 Task: Sort the products in the category "Non-Alcoholic Wines" by unit price (low first).
Action: Mouse moved to (895, 317)
Screenshot: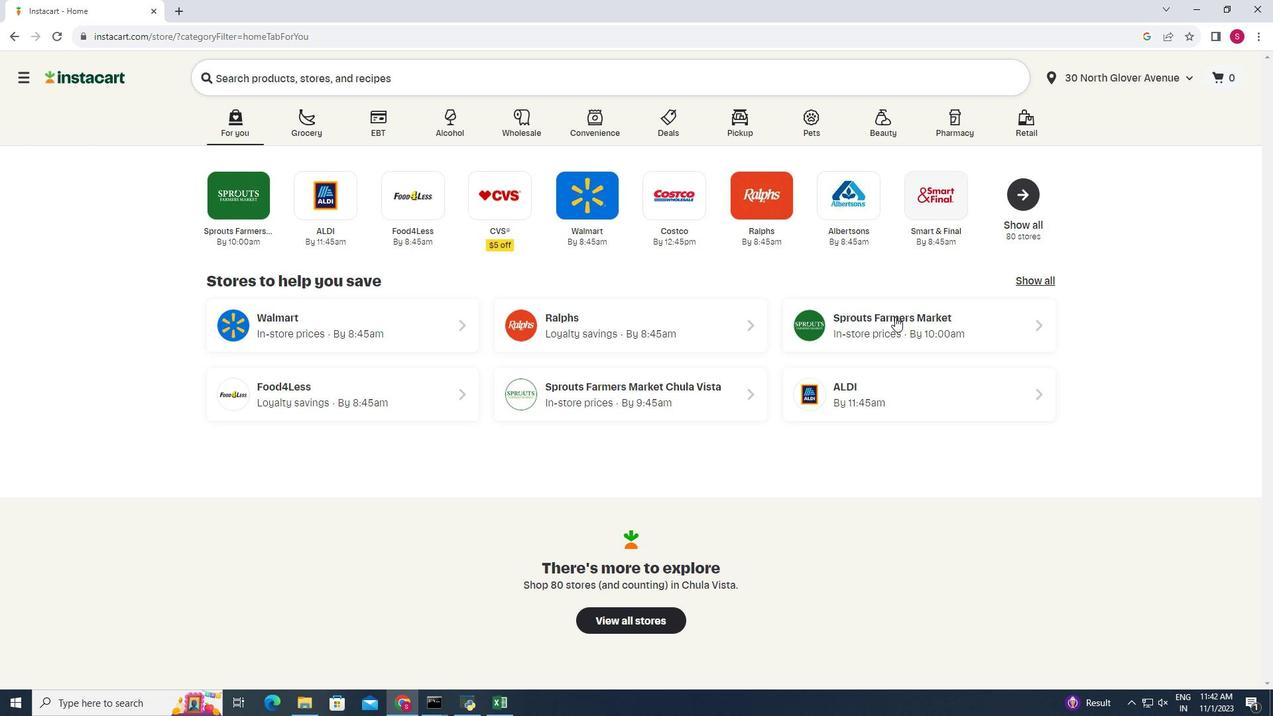 
Action: Mouse pressed left at (895, 317)
Screenshot: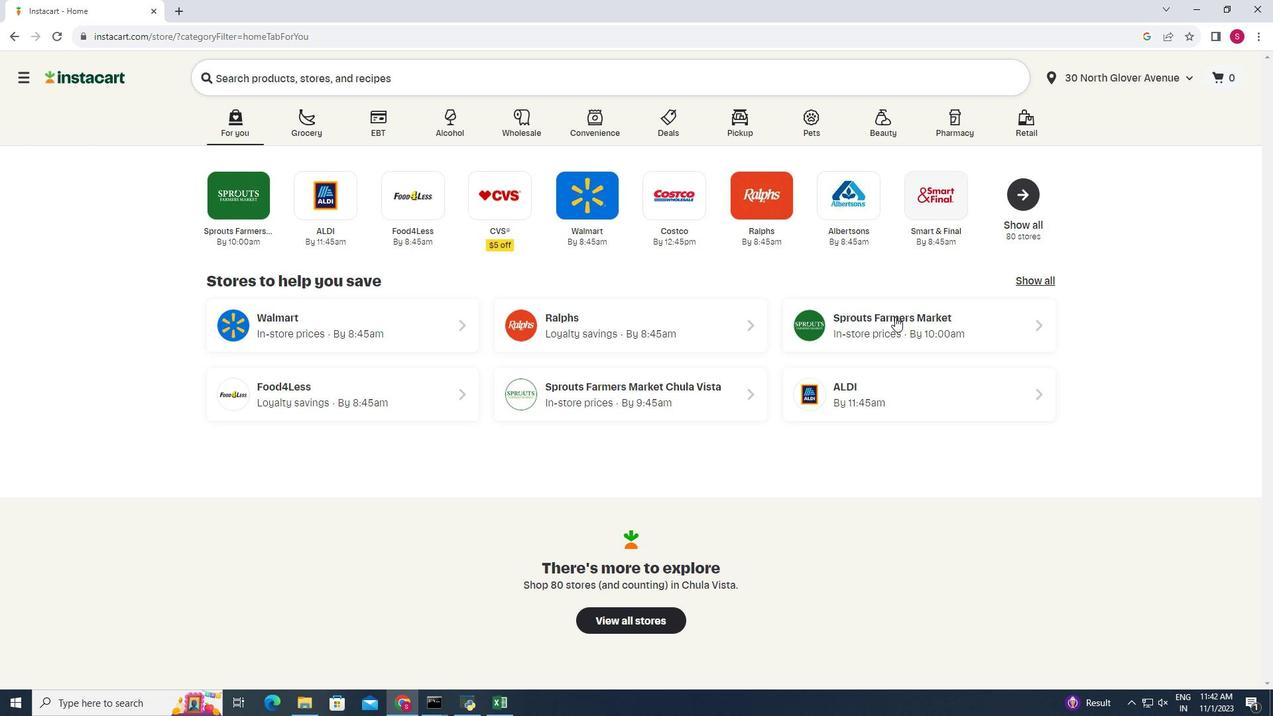 
Action: Mouse moved to (20, 632)
Screenshot: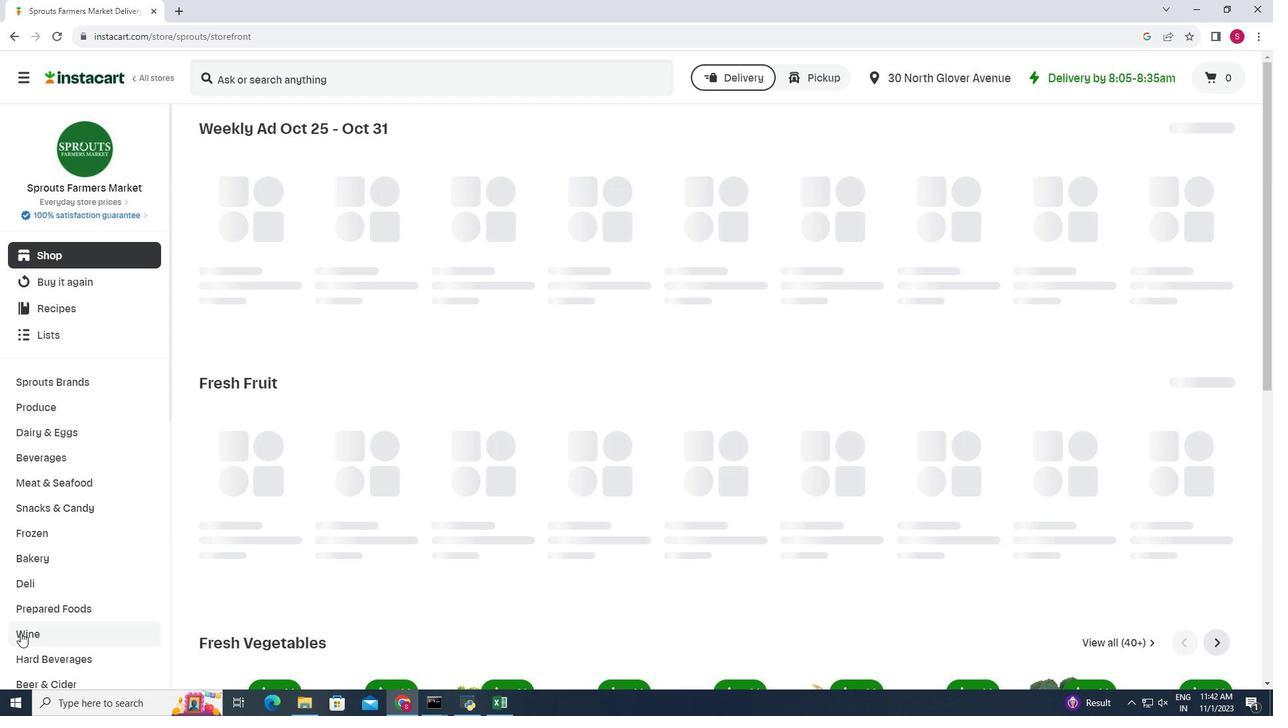 
Action: Mouse pressed left at (20, 632)
Screenshot: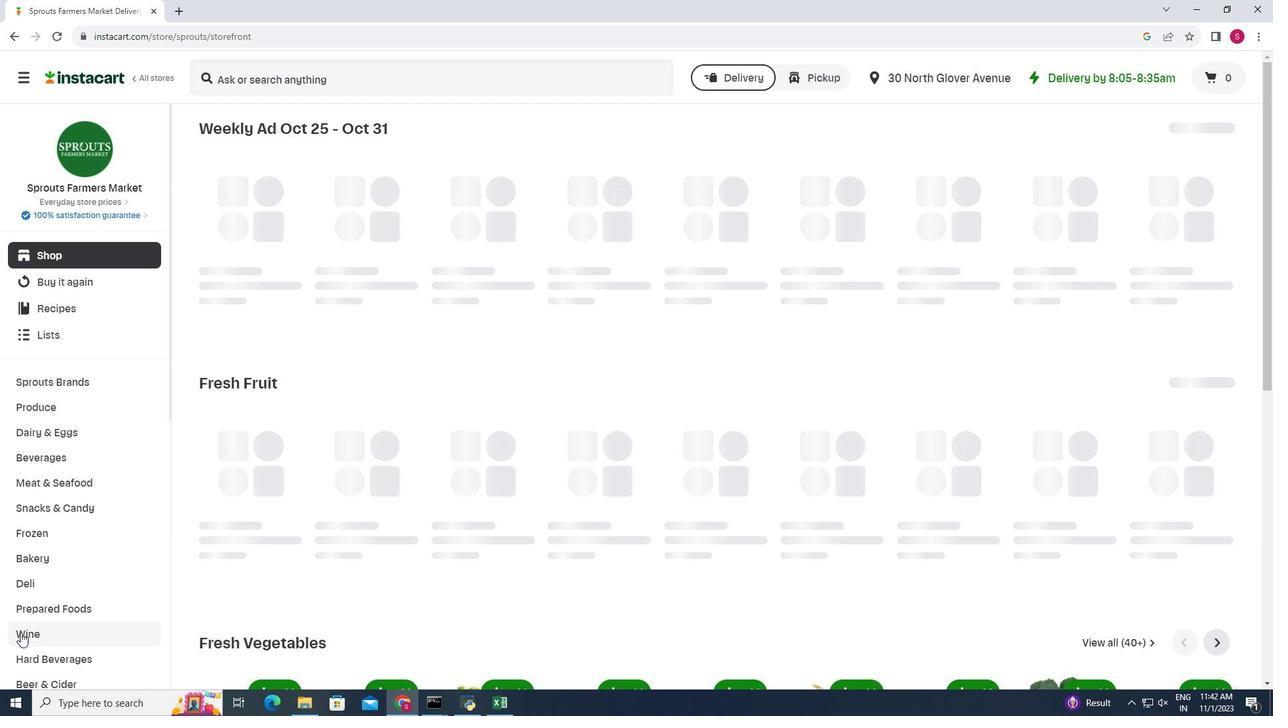 
Action: Mouse moved to (673, 165)
Screenshot: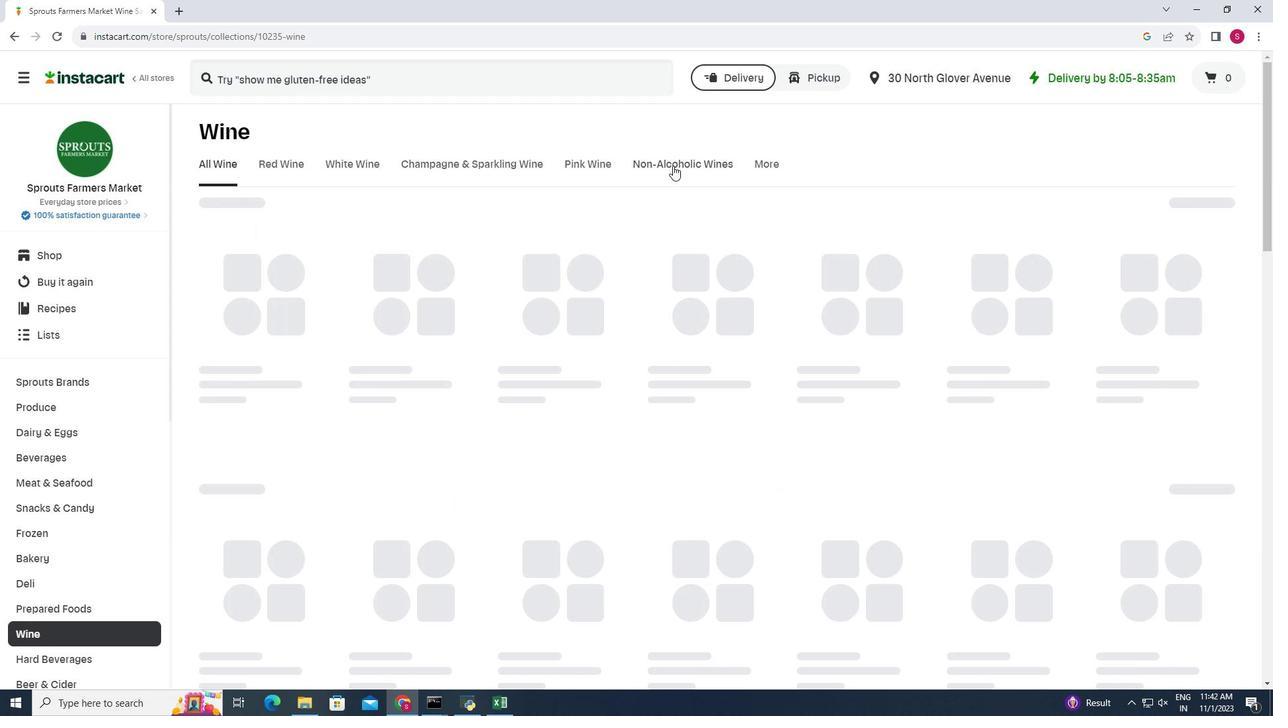 
Action: Mouse pressed left at (673, 165)
Screenshot: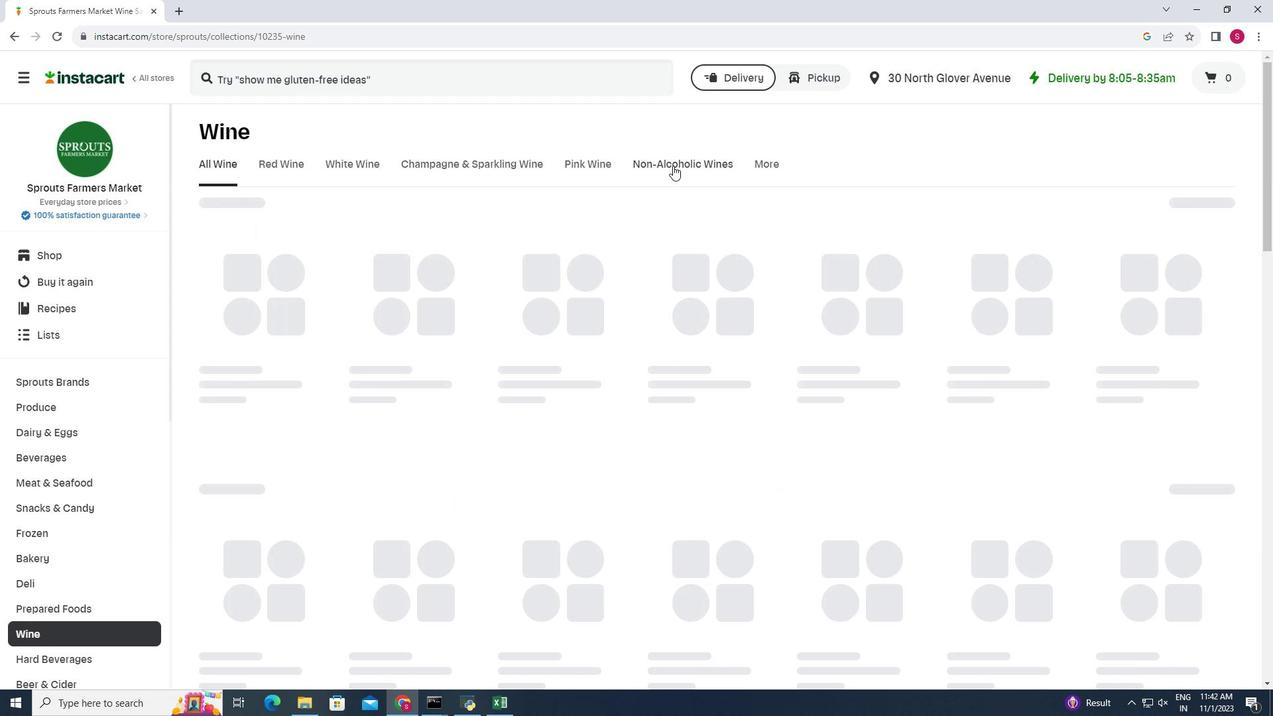 
Action: Mouse moved to (1229, 211)
Screenshot: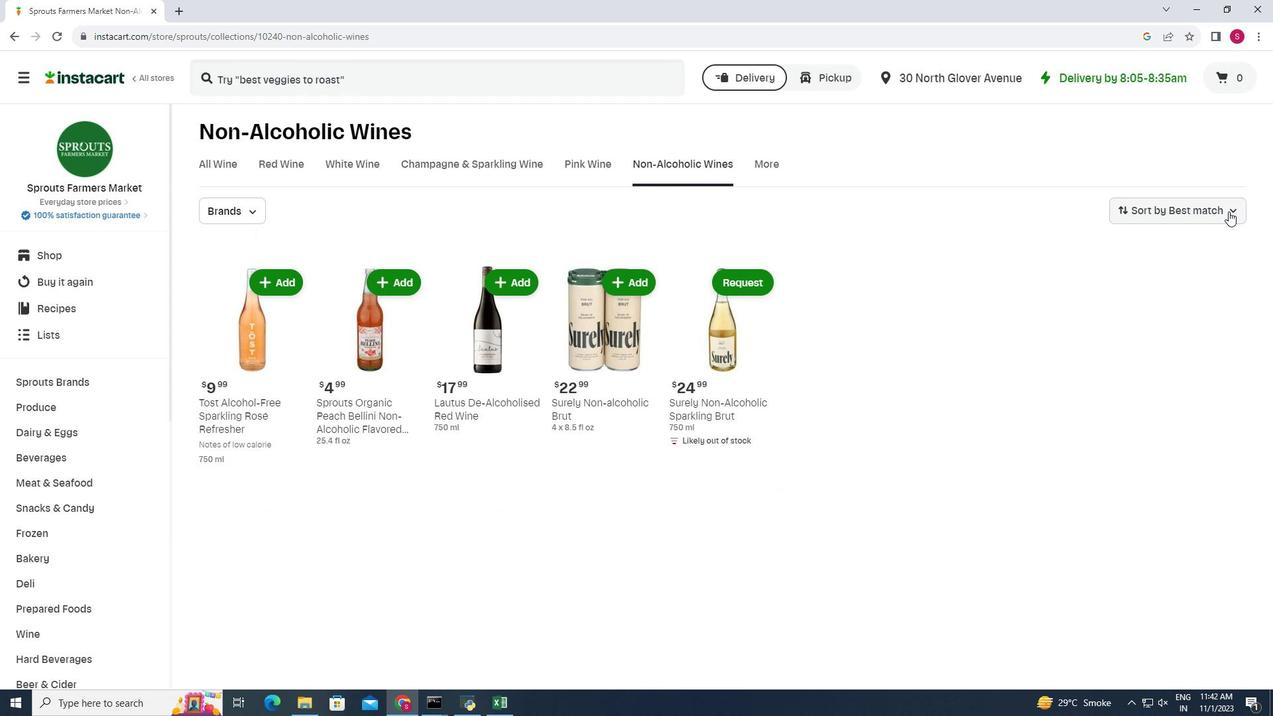 
Action: Mouse pressed left at (1229, 211)
Screenshot: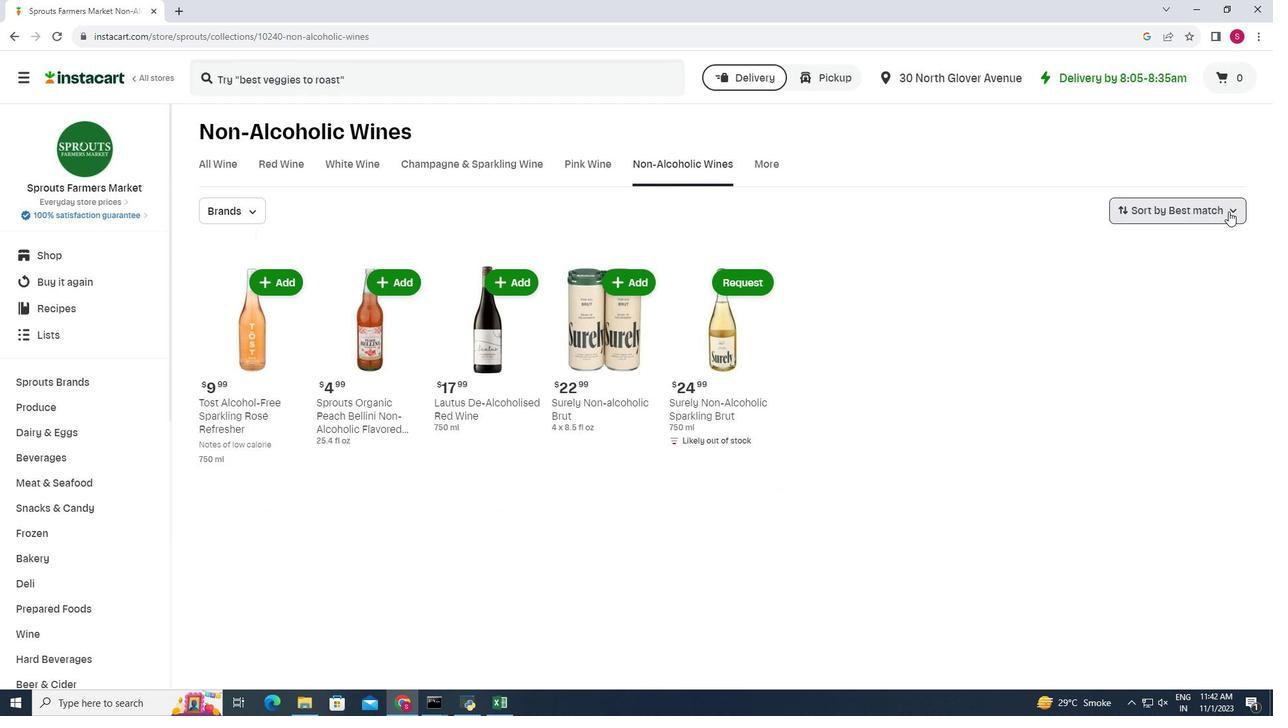 
Action: Mouse moved to (1192, 325)
Screenshot: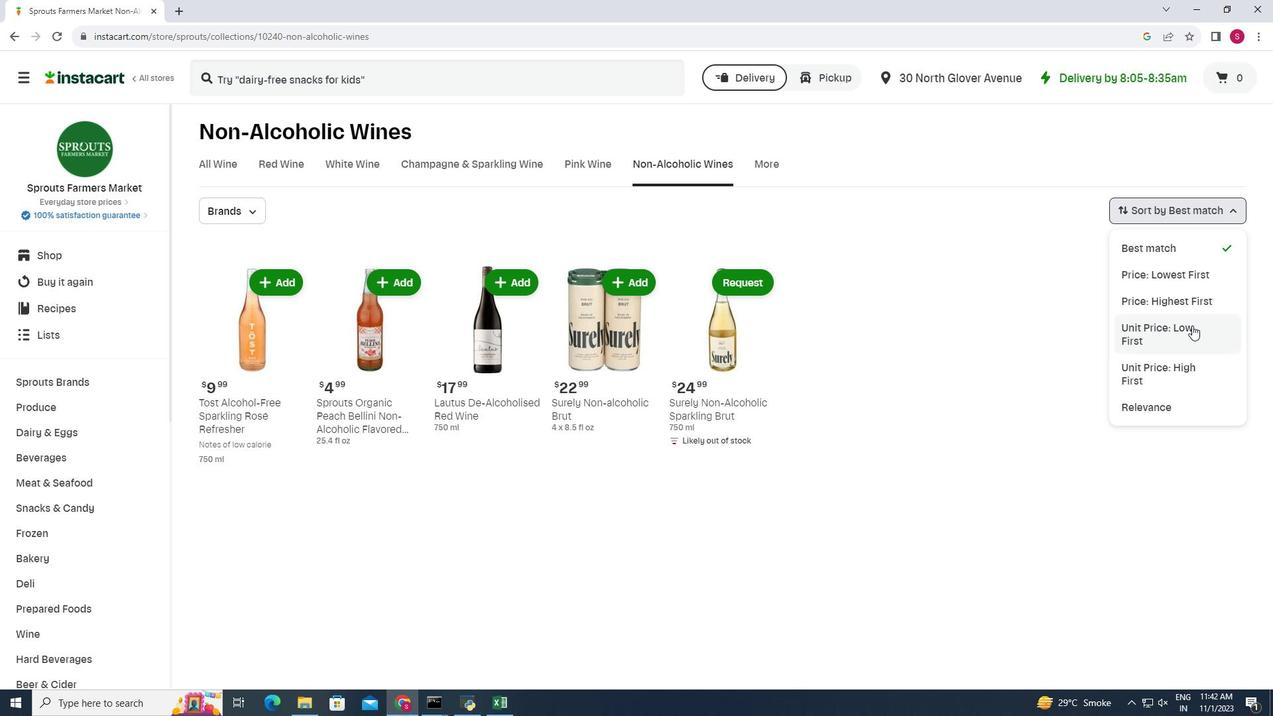 
Action: Mouse pressed left at (1192, 325)
Screenshot: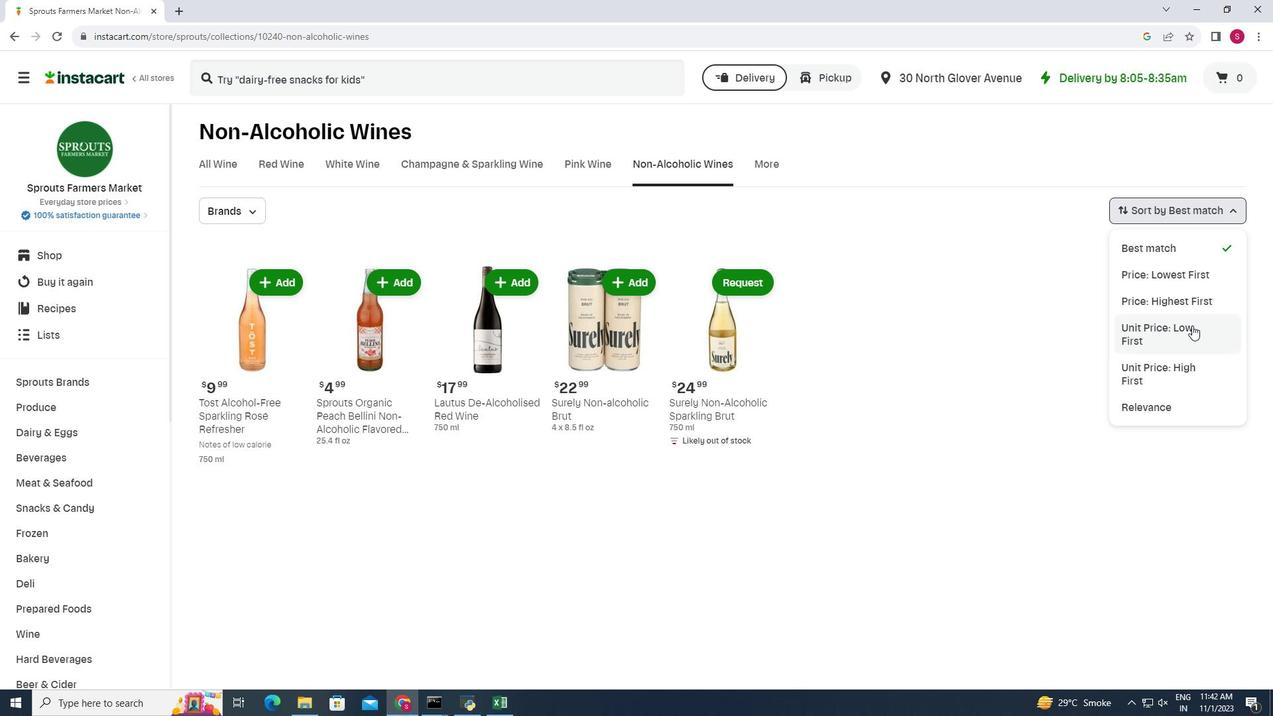 
Action: Mouse moved to (973, 258)
Screenshot: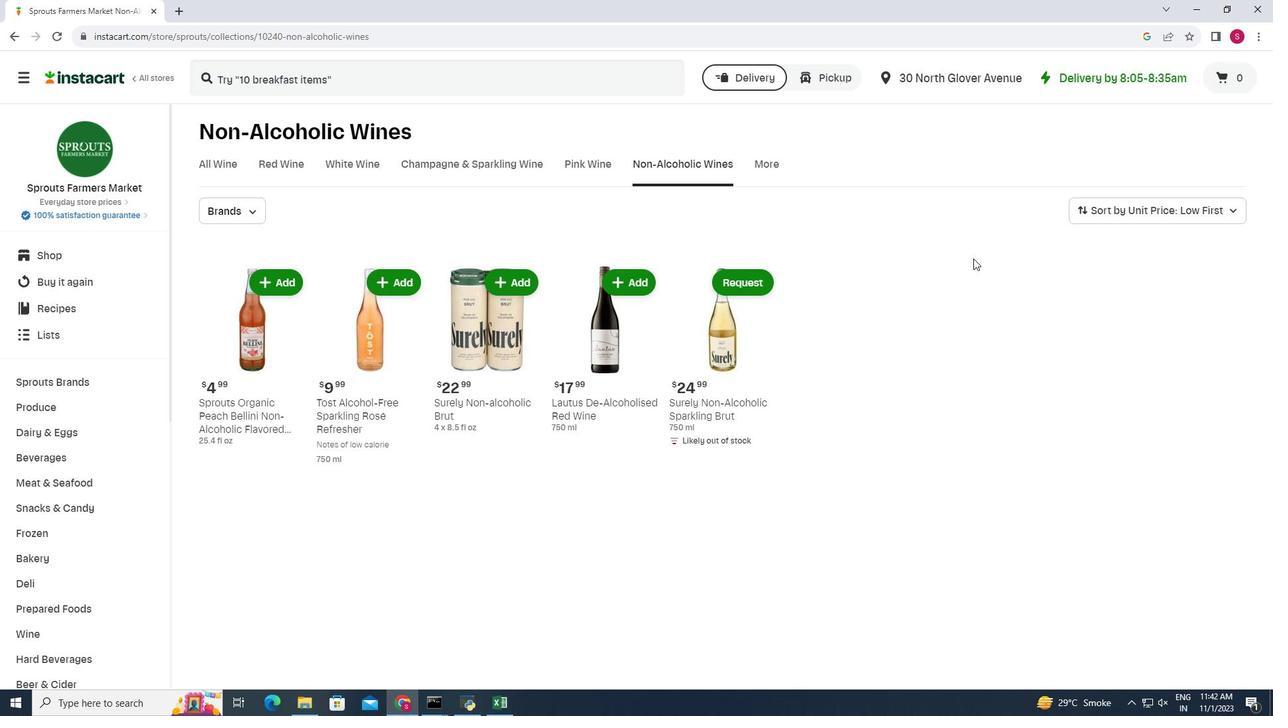
